 Task: Change the page color to red.
Action: Mouse moved to (54, 99)
Screenshot: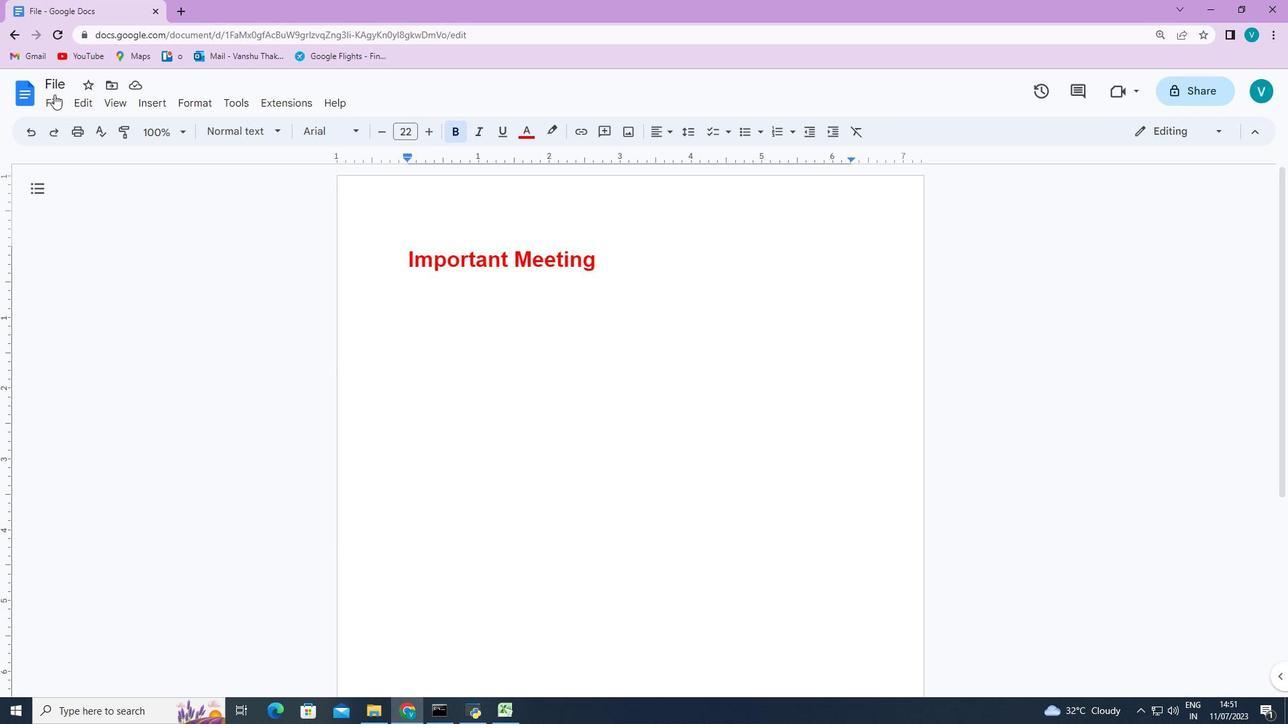 
Action: Mouse pressed left at (54, 99)
Screenshot: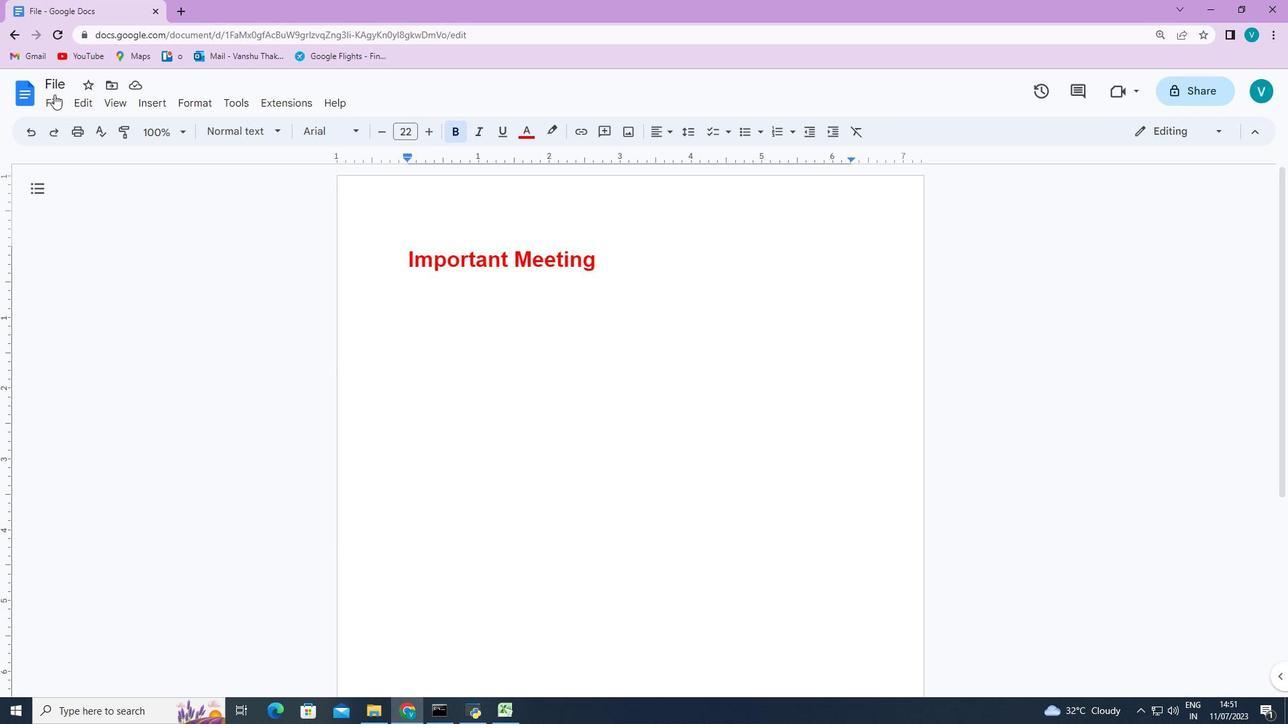 
Action: Mouse moved to (102, 505)
Screenshot: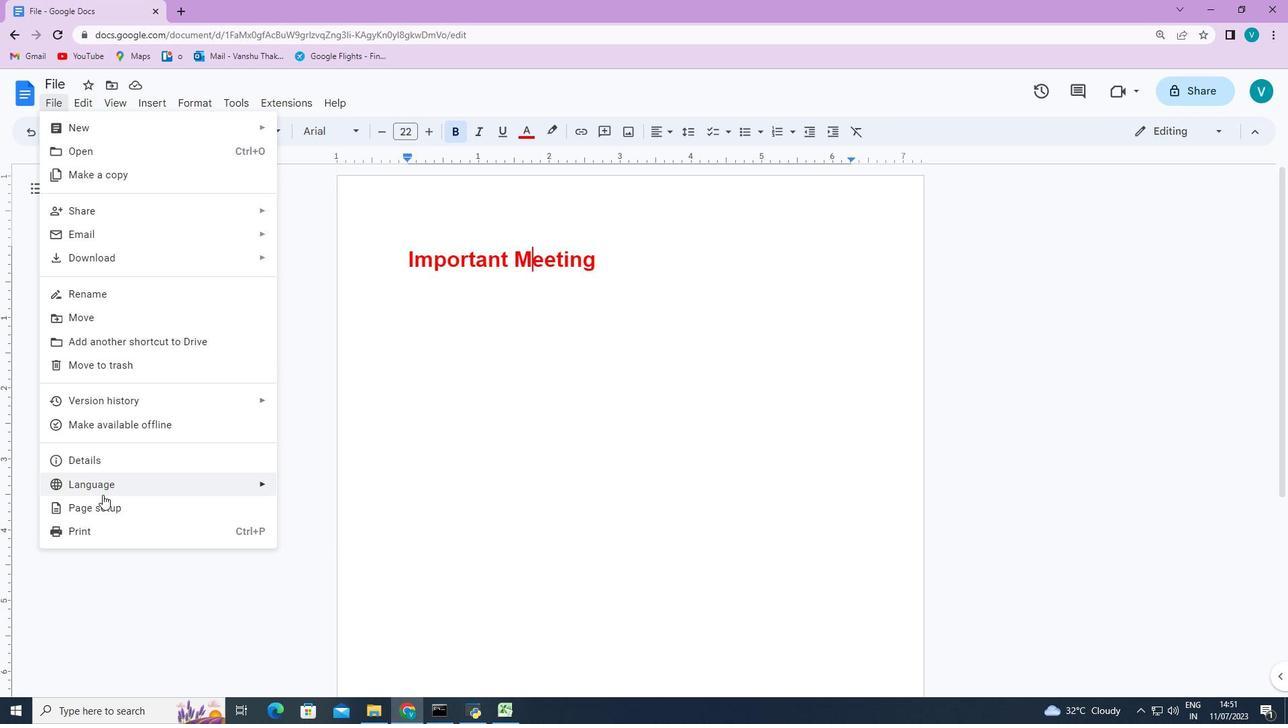 
Action: Mouse pressed left at (102, 505)
Screenshot: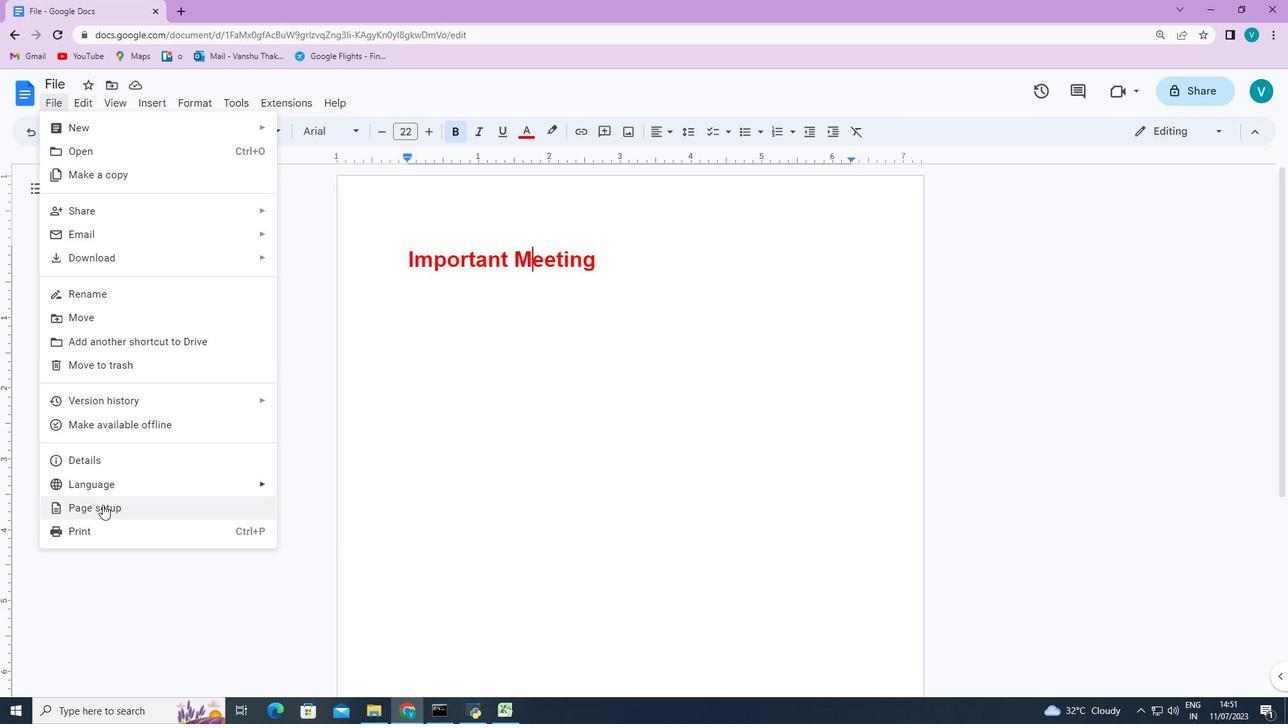 
Action: Mouse moved to (528, 475)
Screenshot: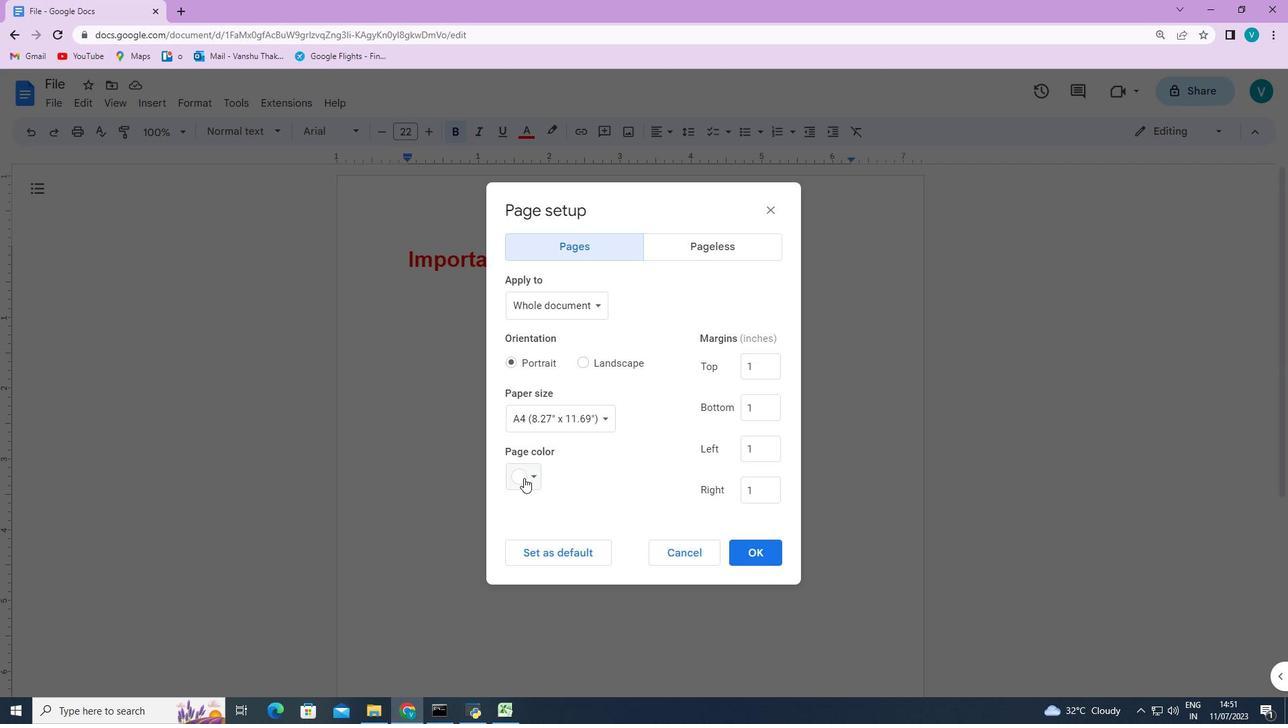 
Action: Mouse pressed left at (528, 475)
Screenshot: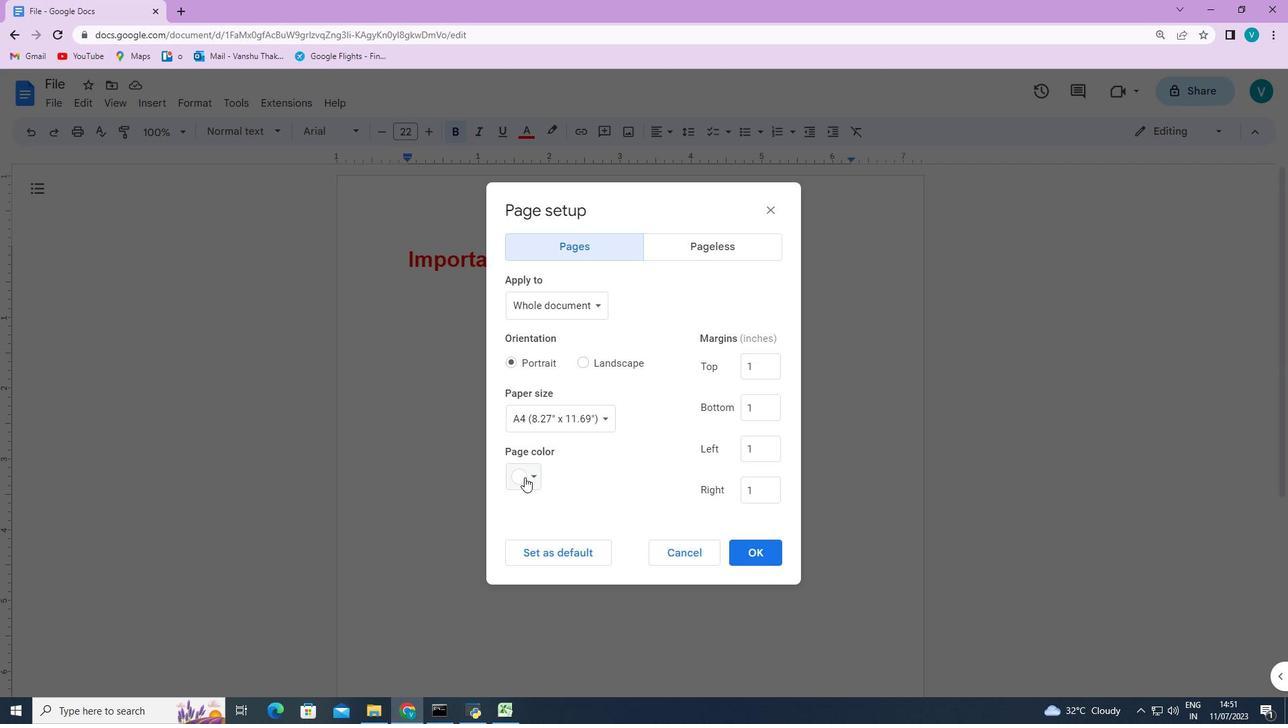 
Action: Mouse moved to (538, 523)
Screenshot: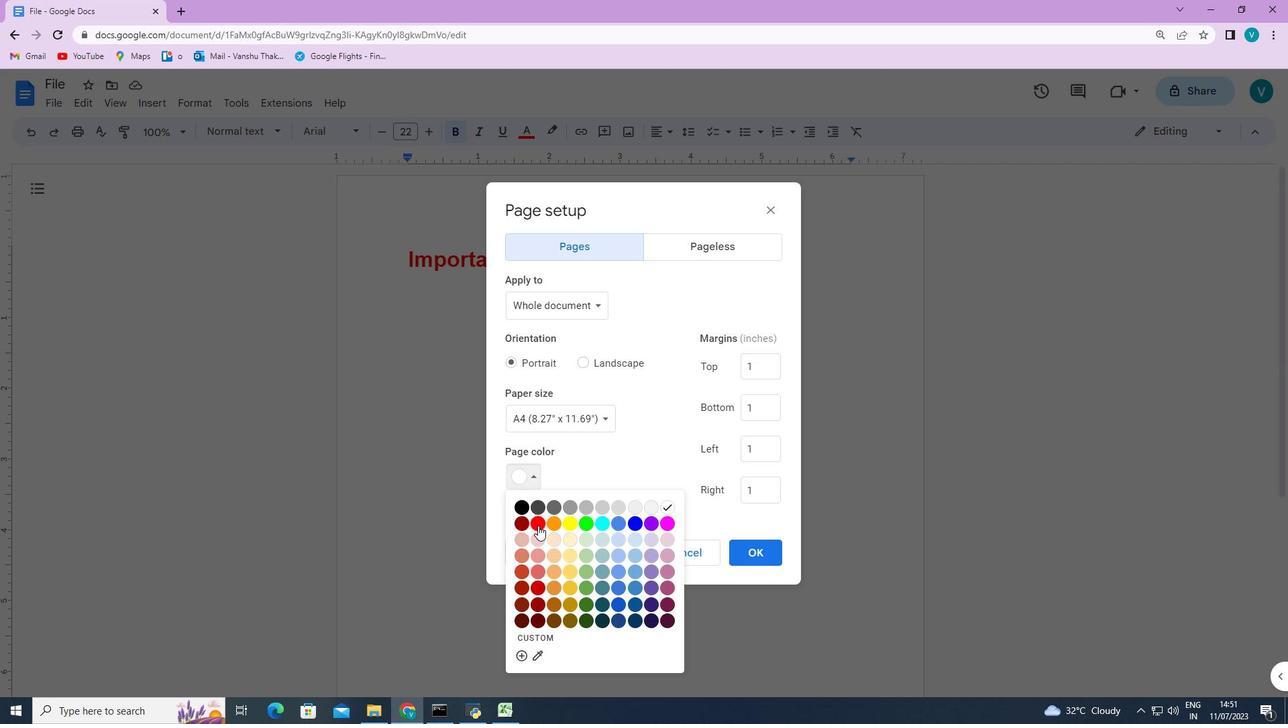 
Action: Mouse pressed left at (538, 523)
Screenshot: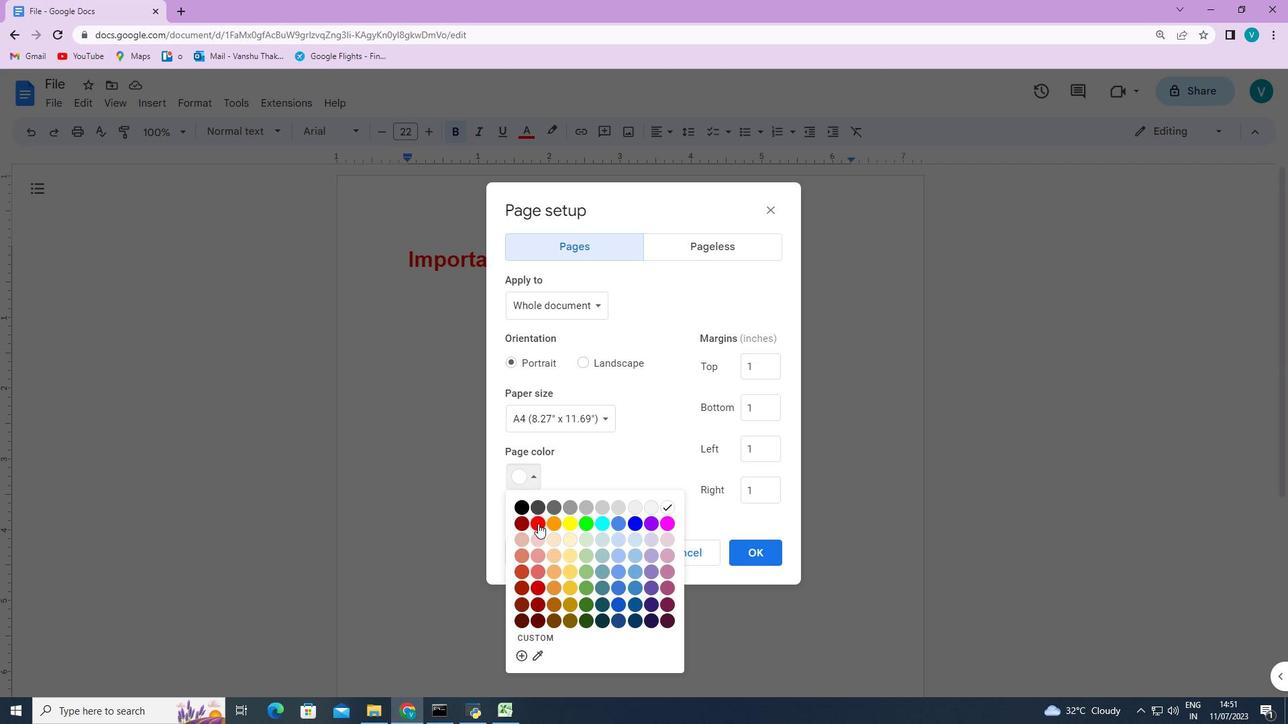 
Action: Mouse moved to (759, 552)
Screenshot: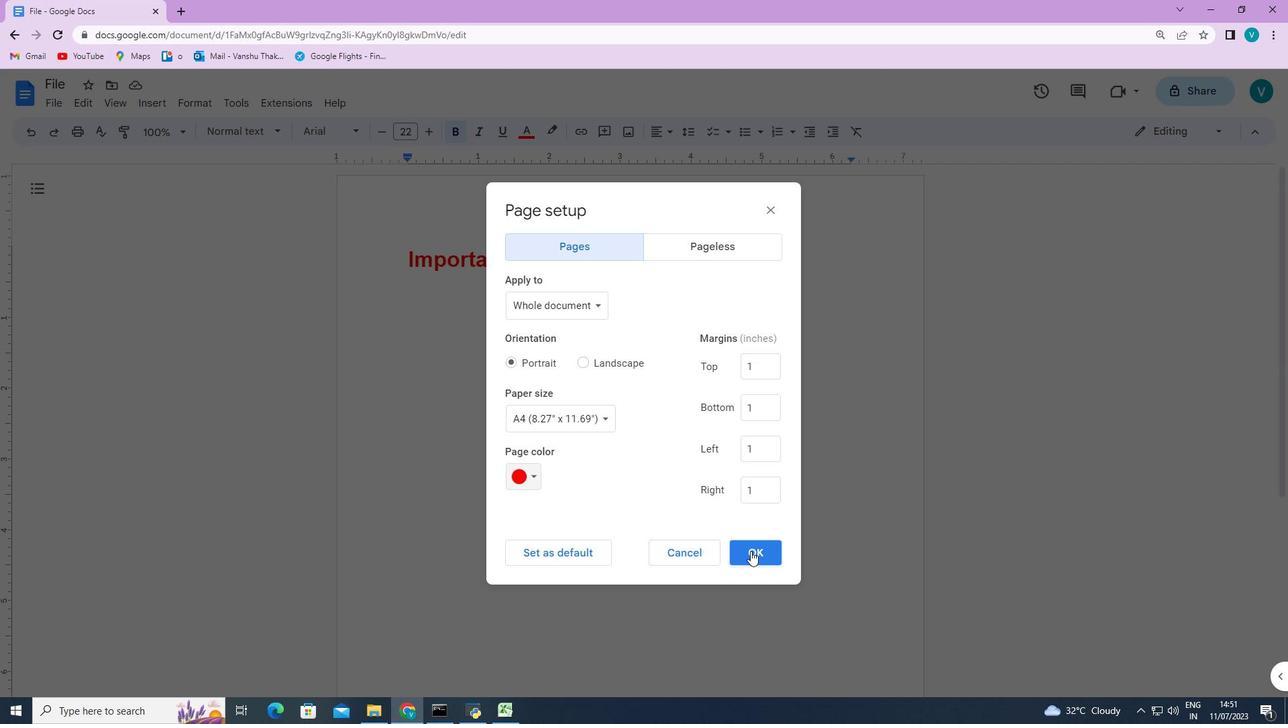 
Action: Mouse pressed left at (759, 552)
Screenshot: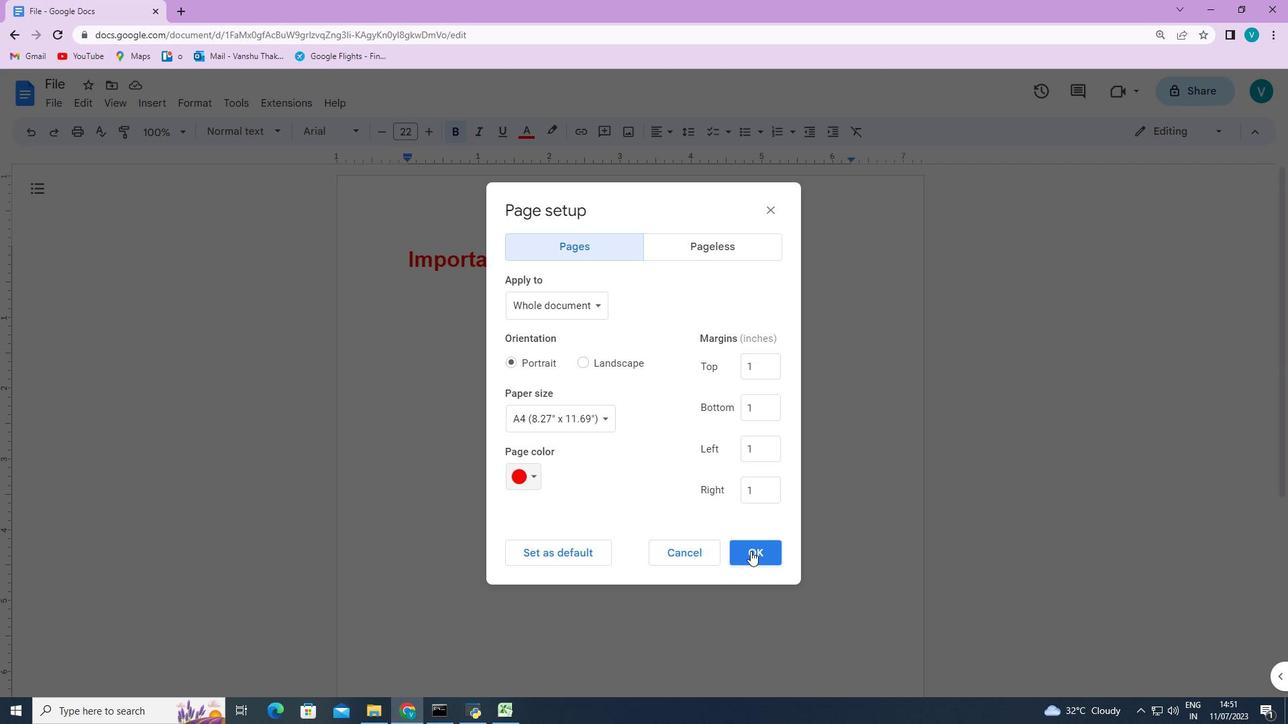 
